Task: Add Nature's Way Alive Childrens Chewable Multi Vtmn to the cart.
Action: Mouse moved to (295, 149)
Screenshot: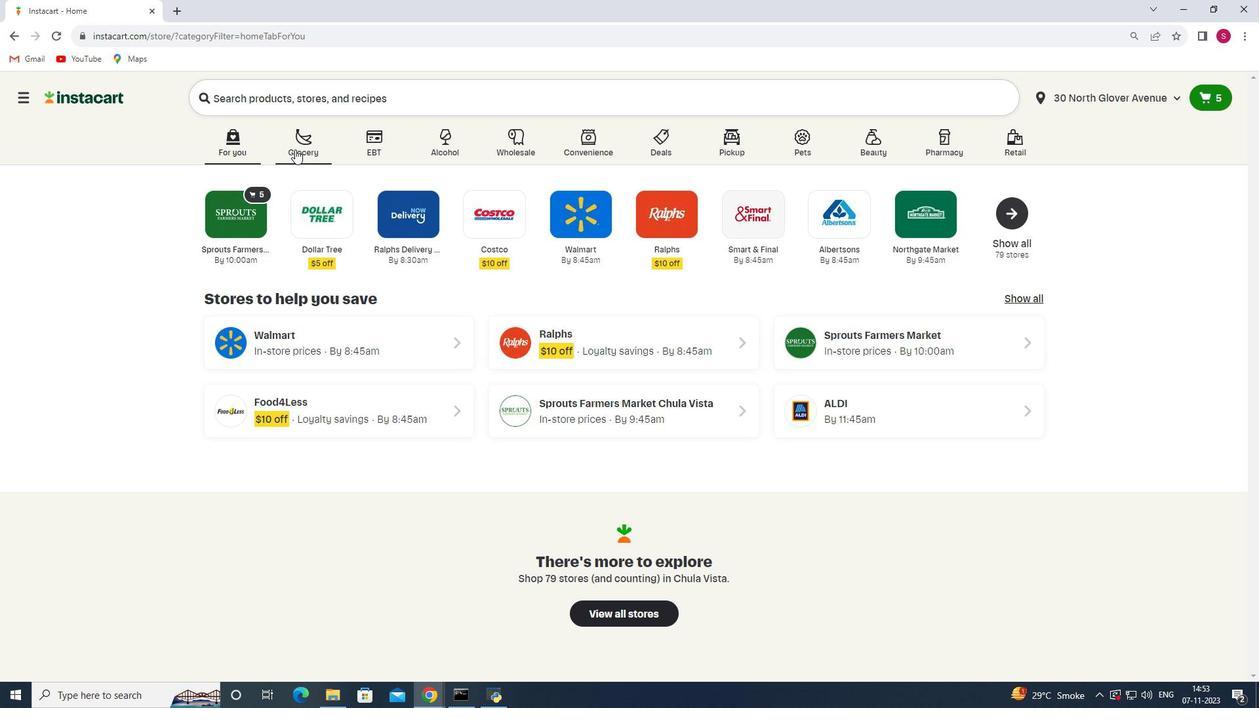 
Action: Mouse pressed left at (295, 149)
Screenshot: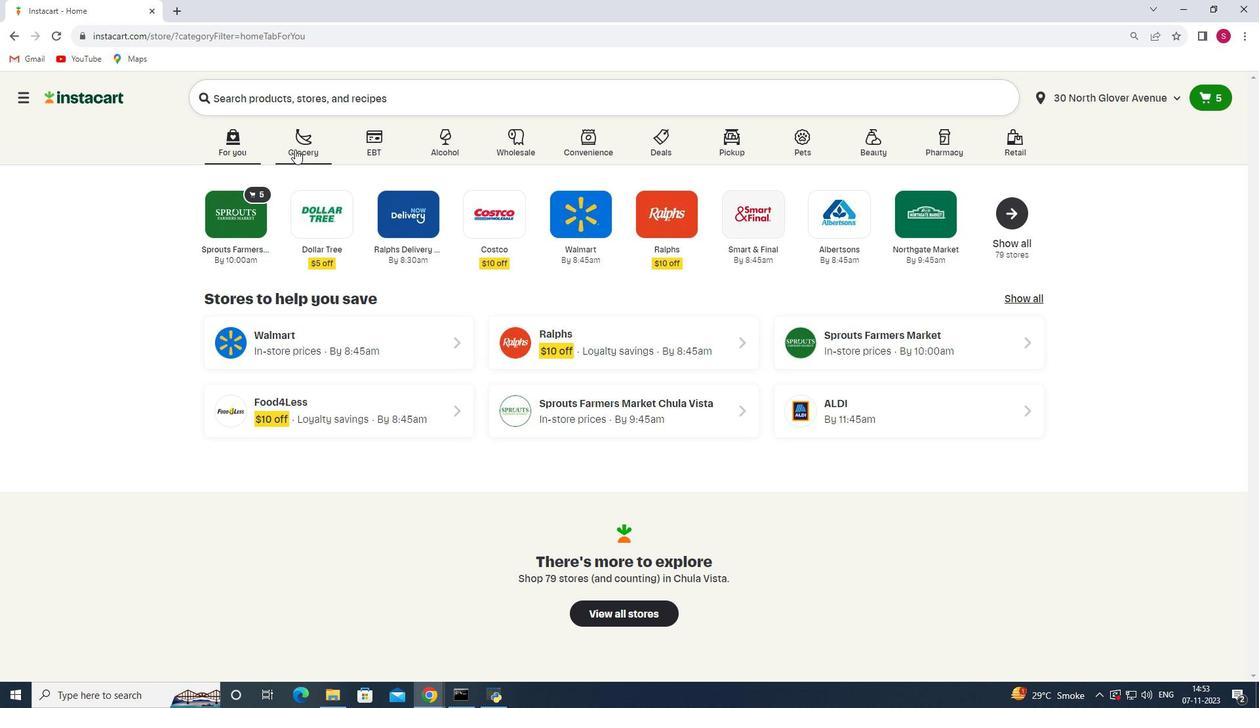 
Action: Mouse moved to (322, 364)
Screenshot: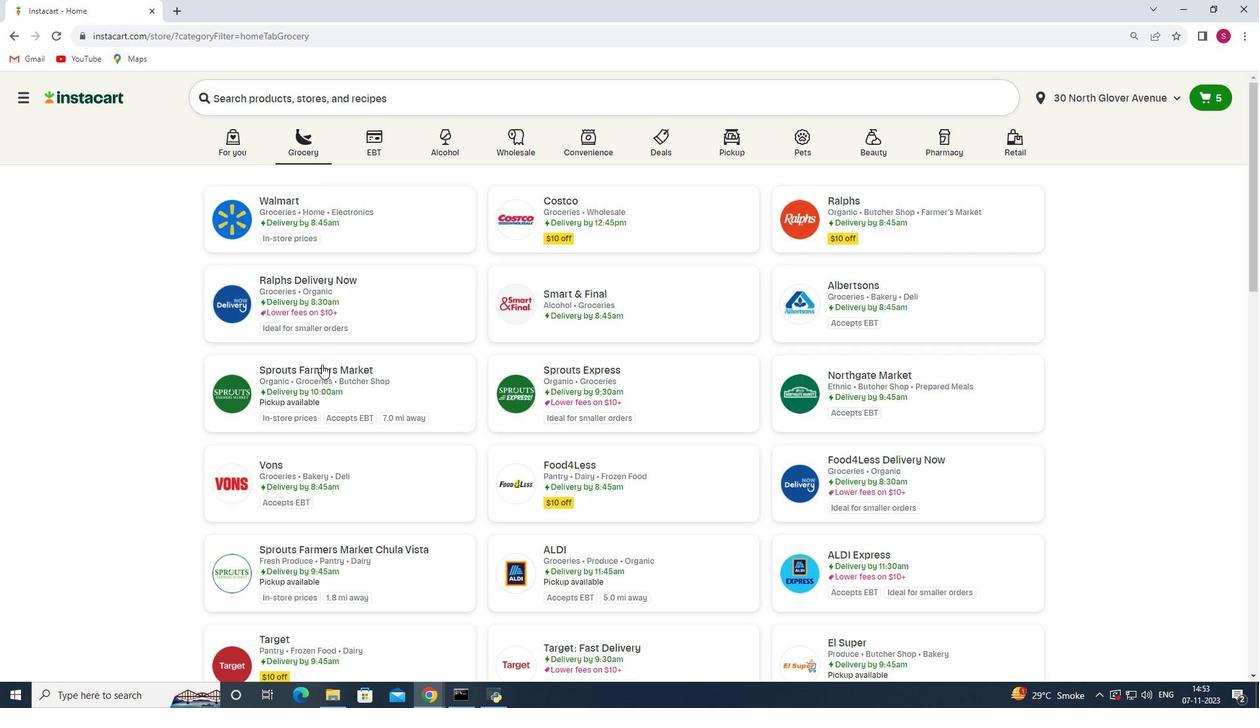 
Action: Mouse pressed left at (322, 364)
Screenshot: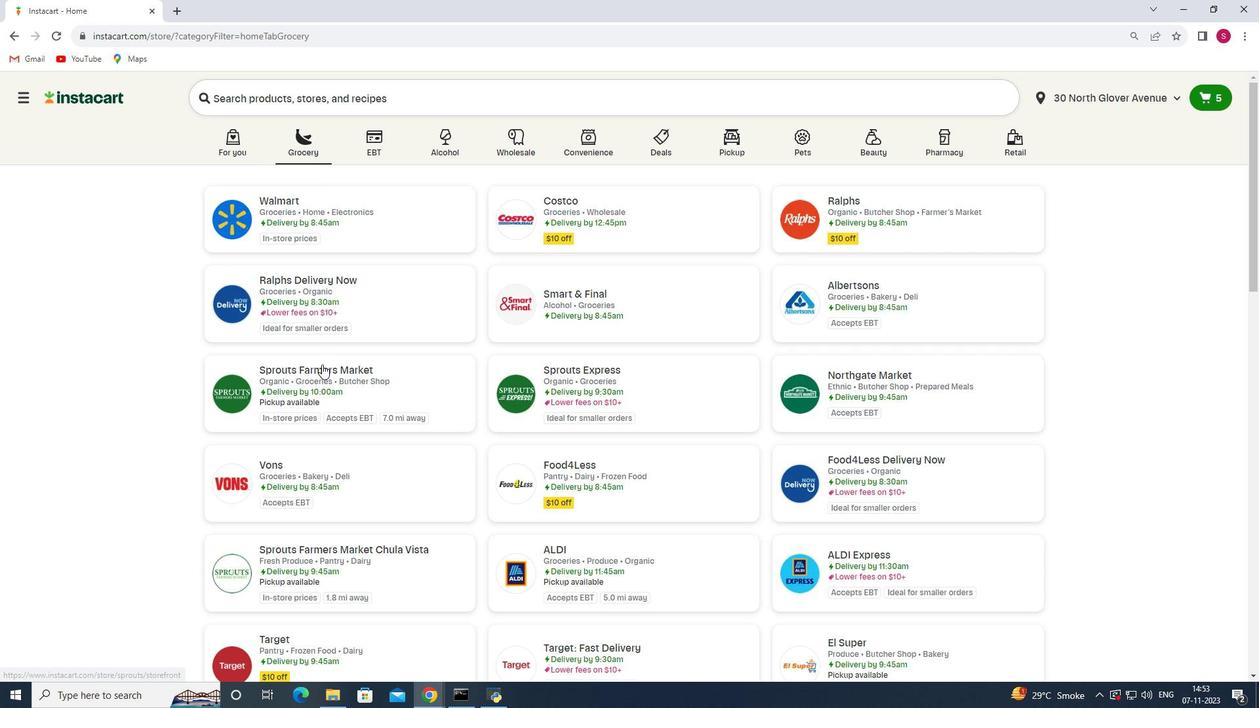 
Action: Mouse moved to (116, 403)
Screenshot: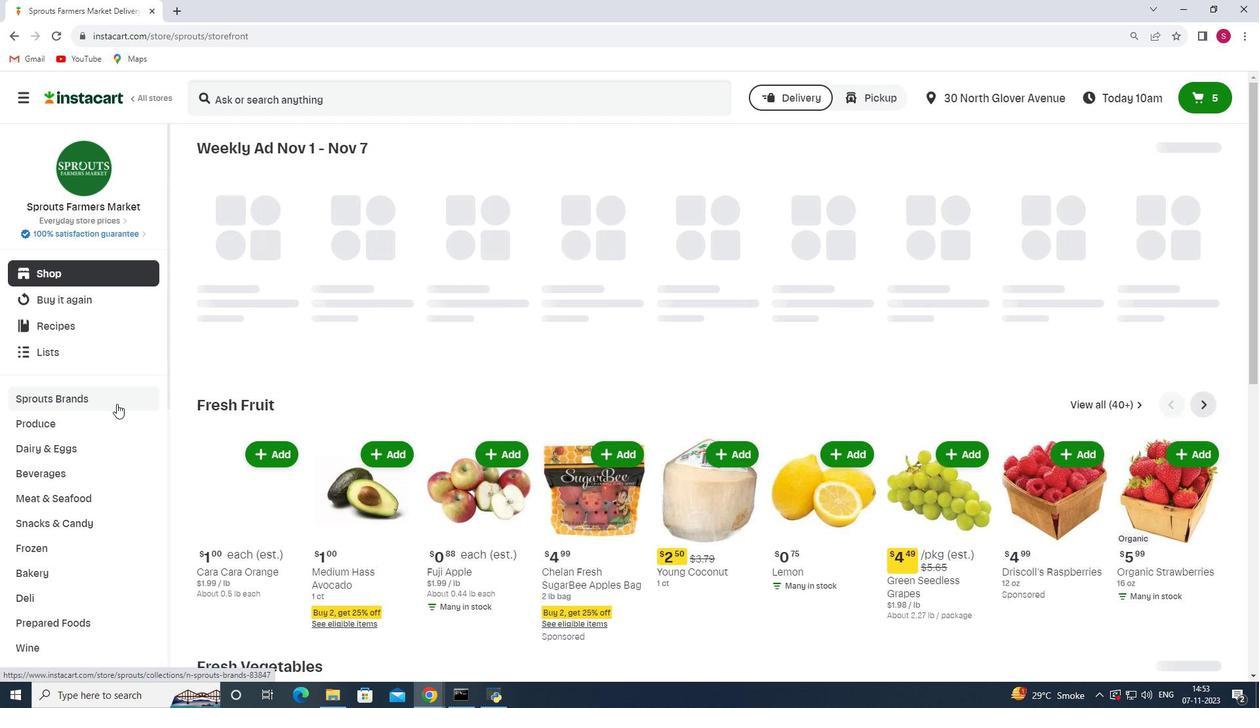 
Action: Mouse scrolled (116, 403) with delta (0, 0)
Screenshot: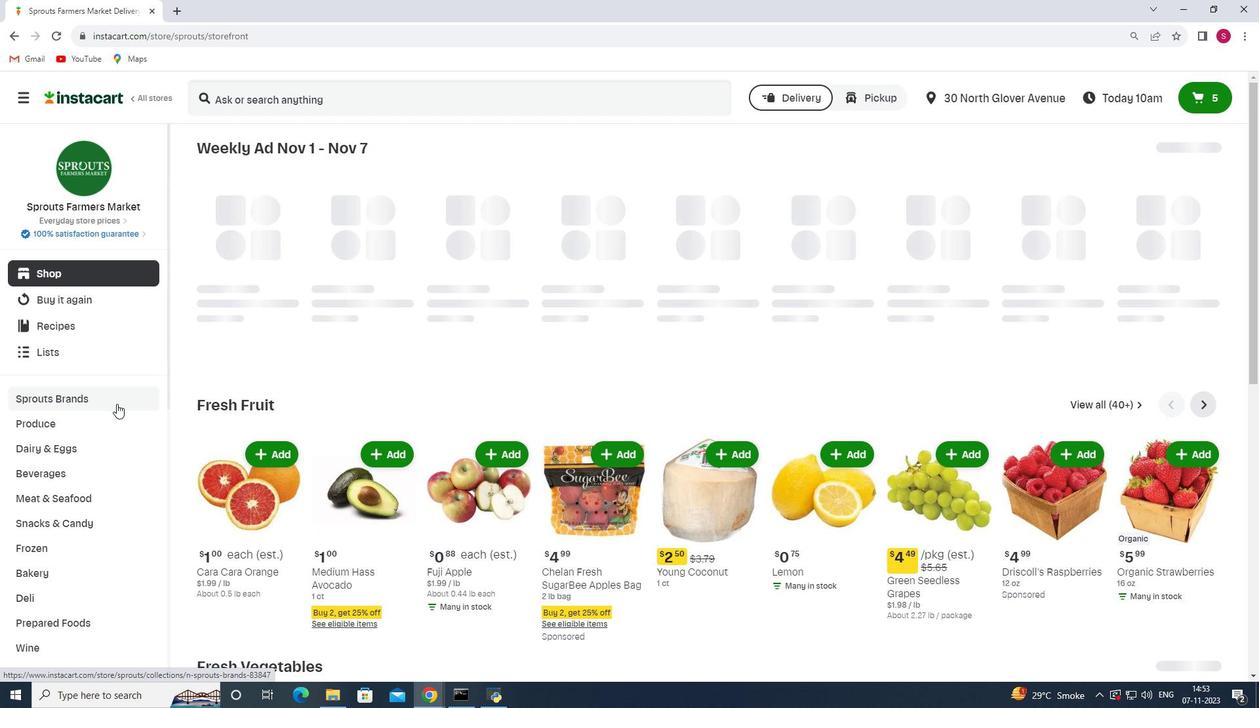 
Action: Mouse scrolled (116, 403) with delta (0, 0)
Screenshot: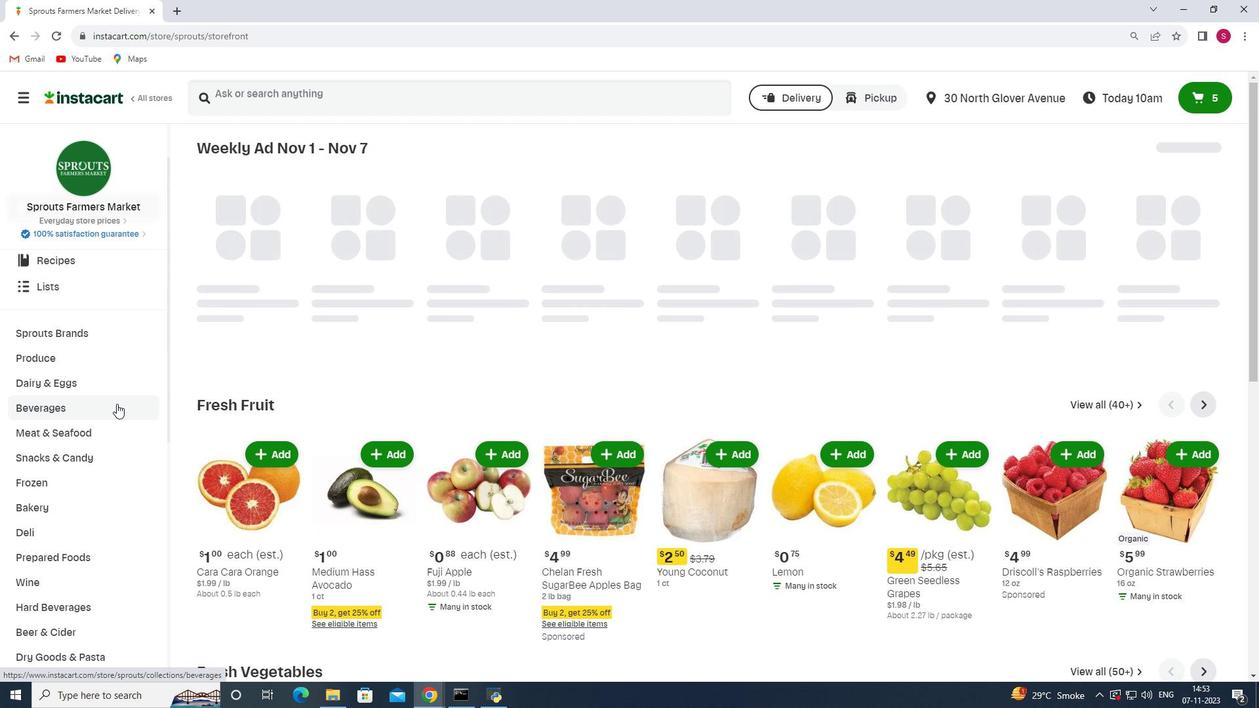 
Action: Mouse scrolled (116, 403) with delta (0, 0)
Screenshot: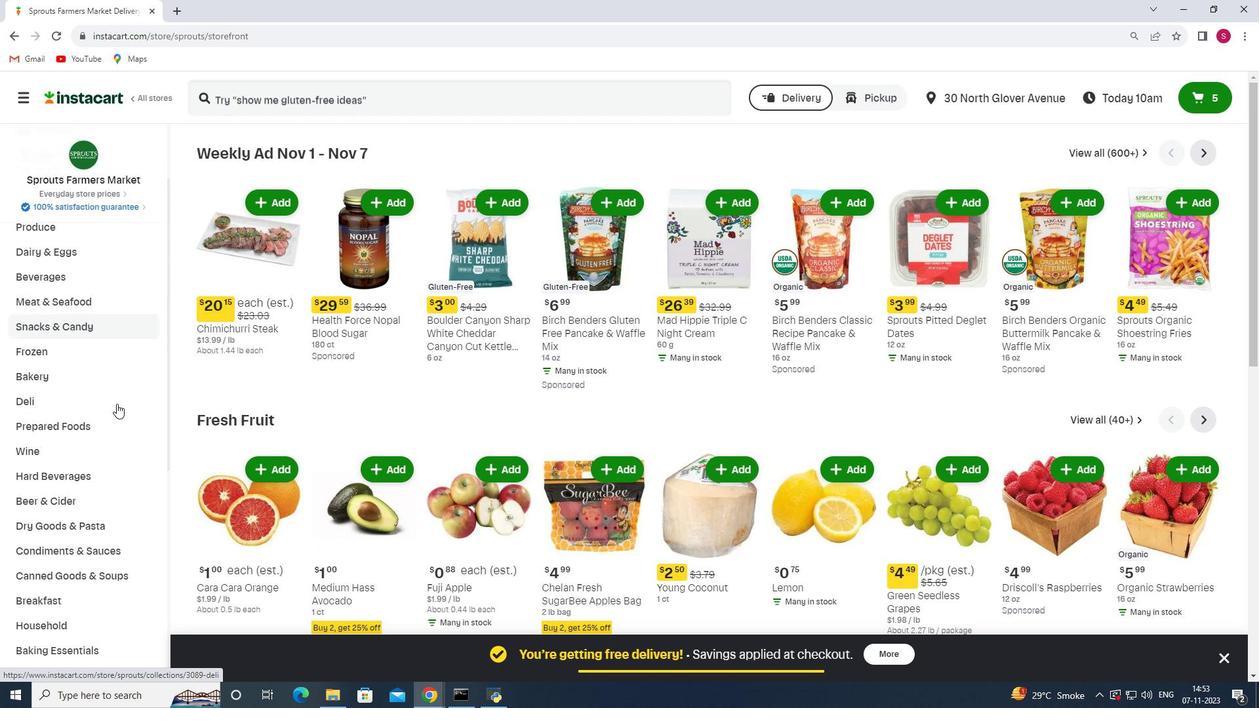 
Action: Mouse scrolled (116, 403) with delta (0, 0)
Screenshot: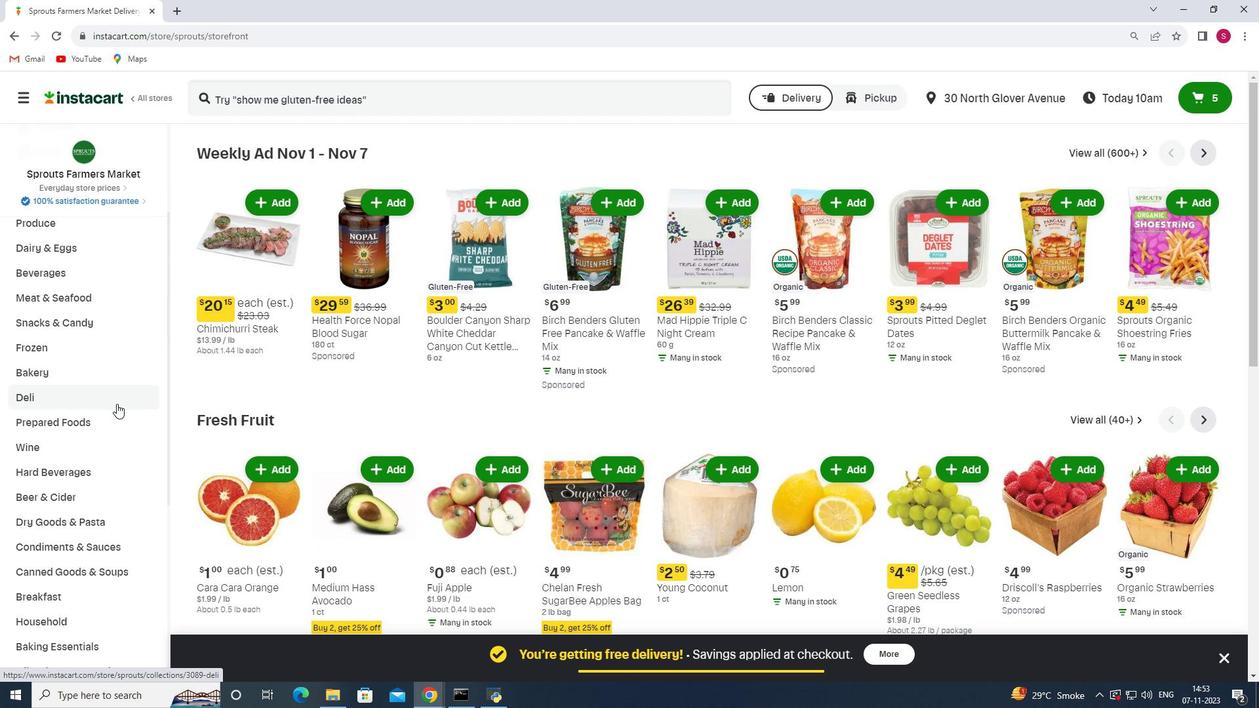 
Action: Mouse scrolled (116, 403) with delta (0, 0)
Screenshot: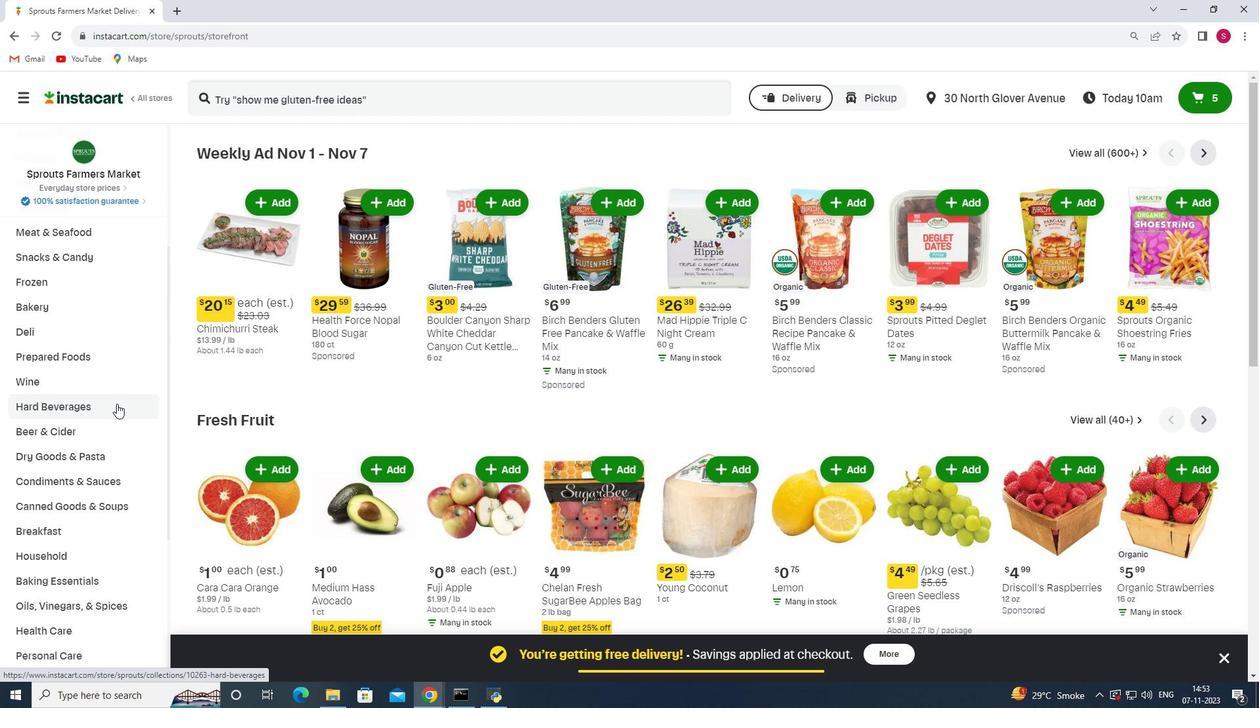 
Action: Mouse scrolled (116, 403) with delta (0, 0)
Screenshot: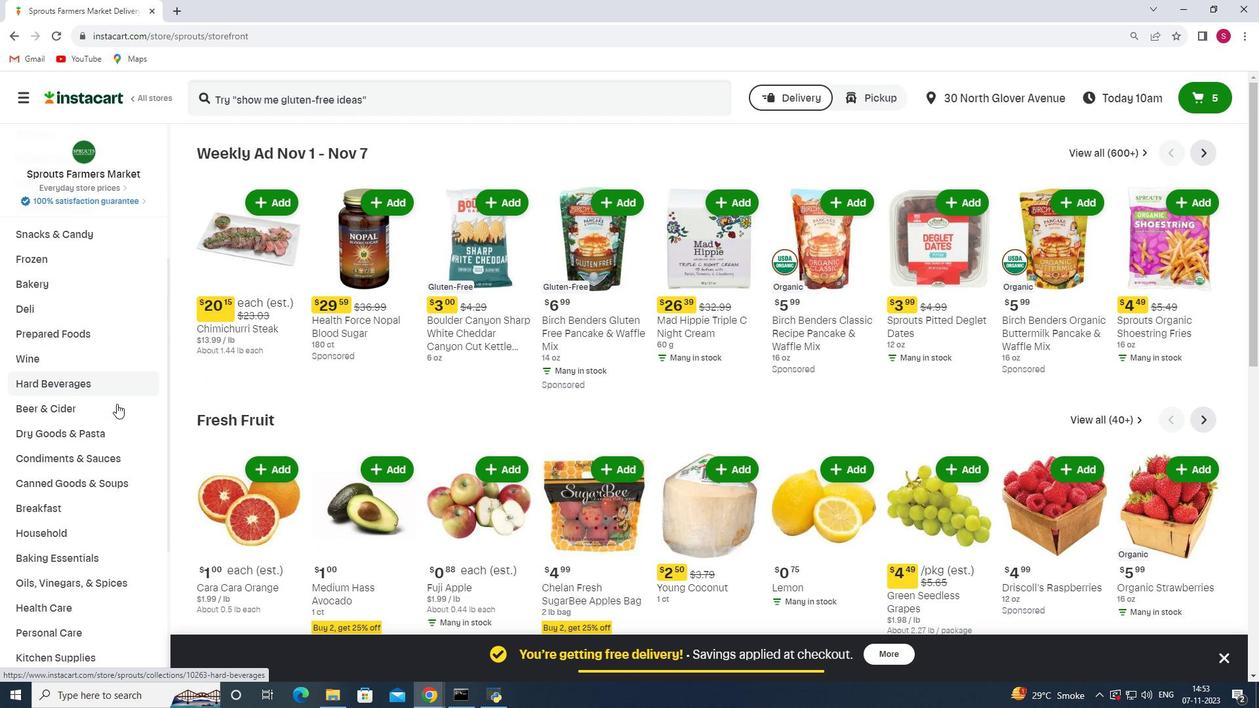 
Action: Mouse scrolled (116, 403) with delta (0, 0)
Screenshot: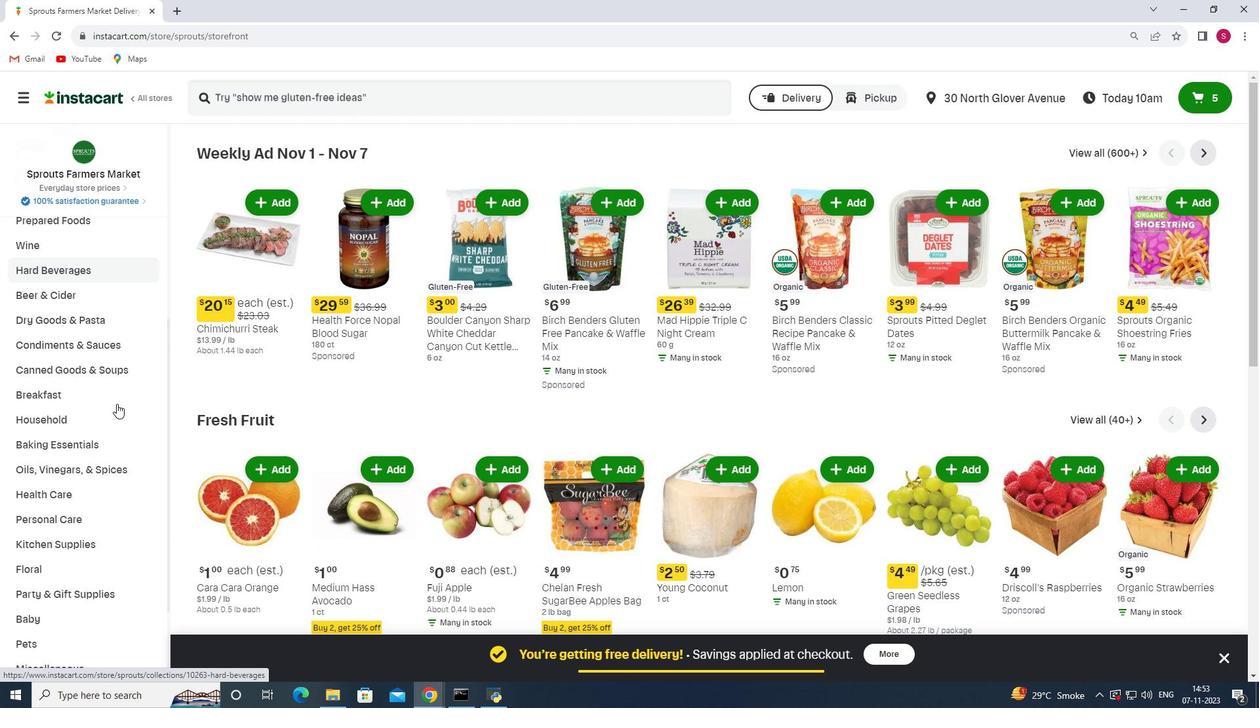 
Action: Mouse moved to (72, 436)
Screenshot: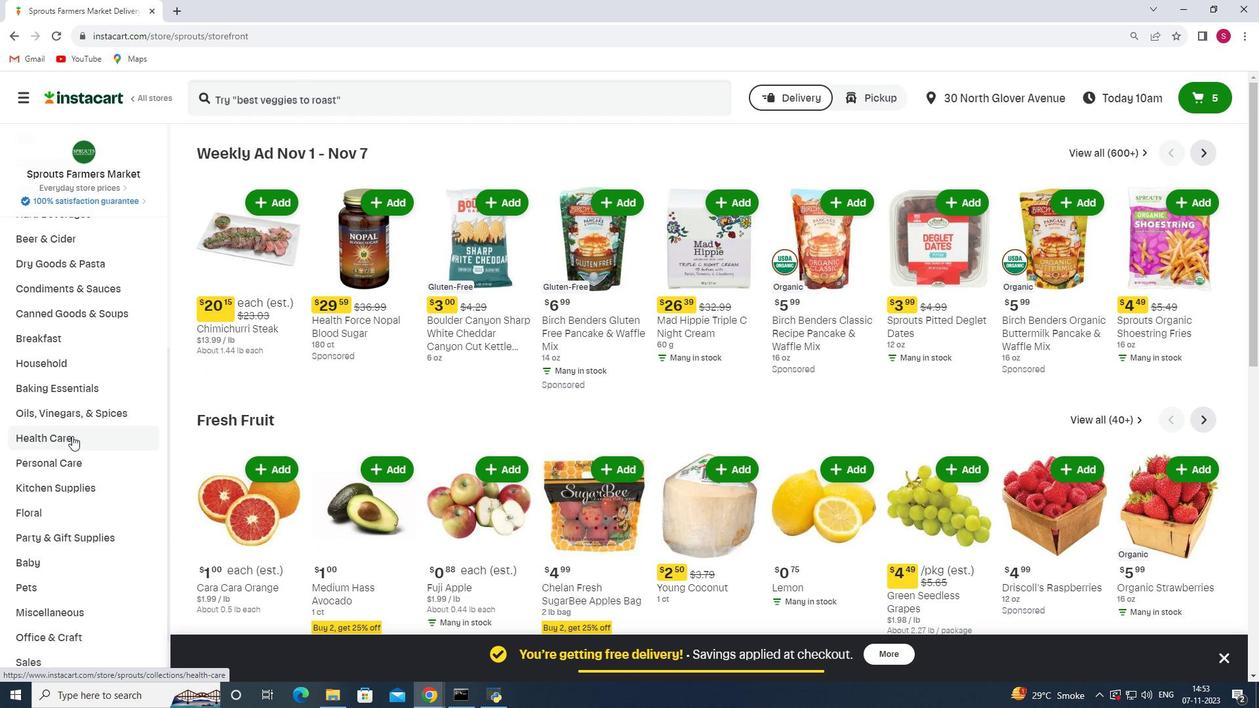 
Action: Mouse pressed left at (72, 436)
Screenshot: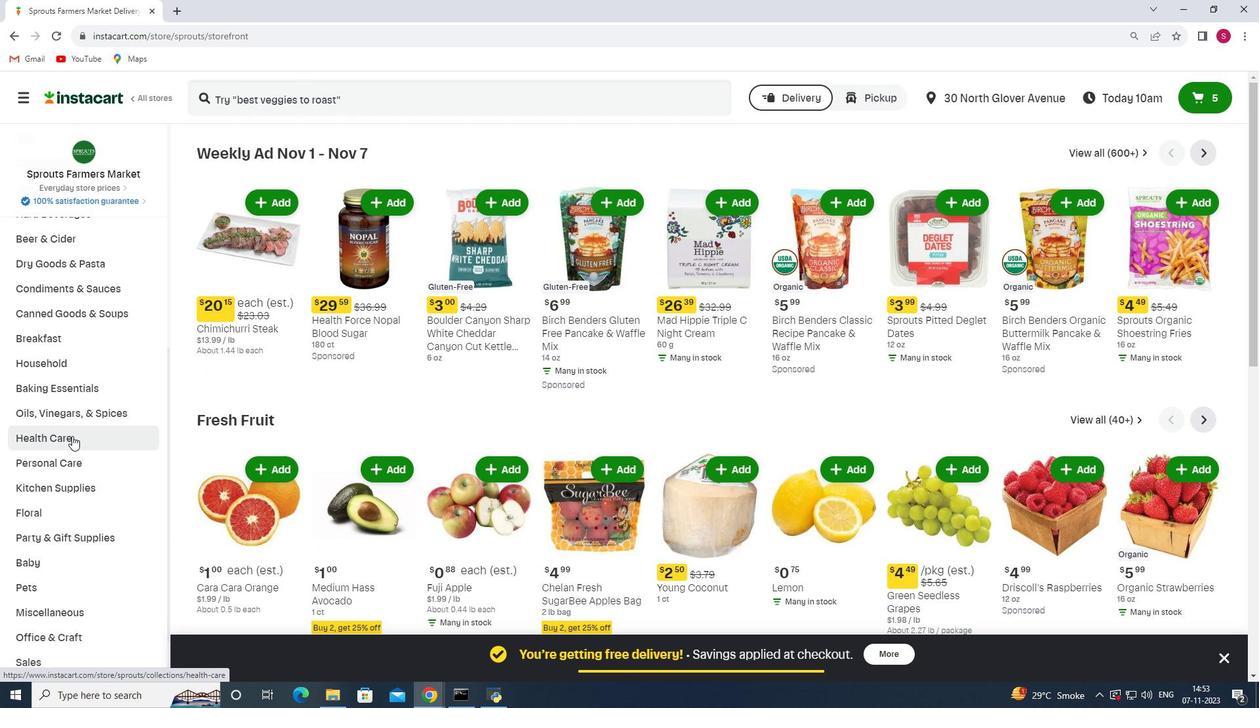 
Action: Mouse moved to (499, 181)
Screenshot: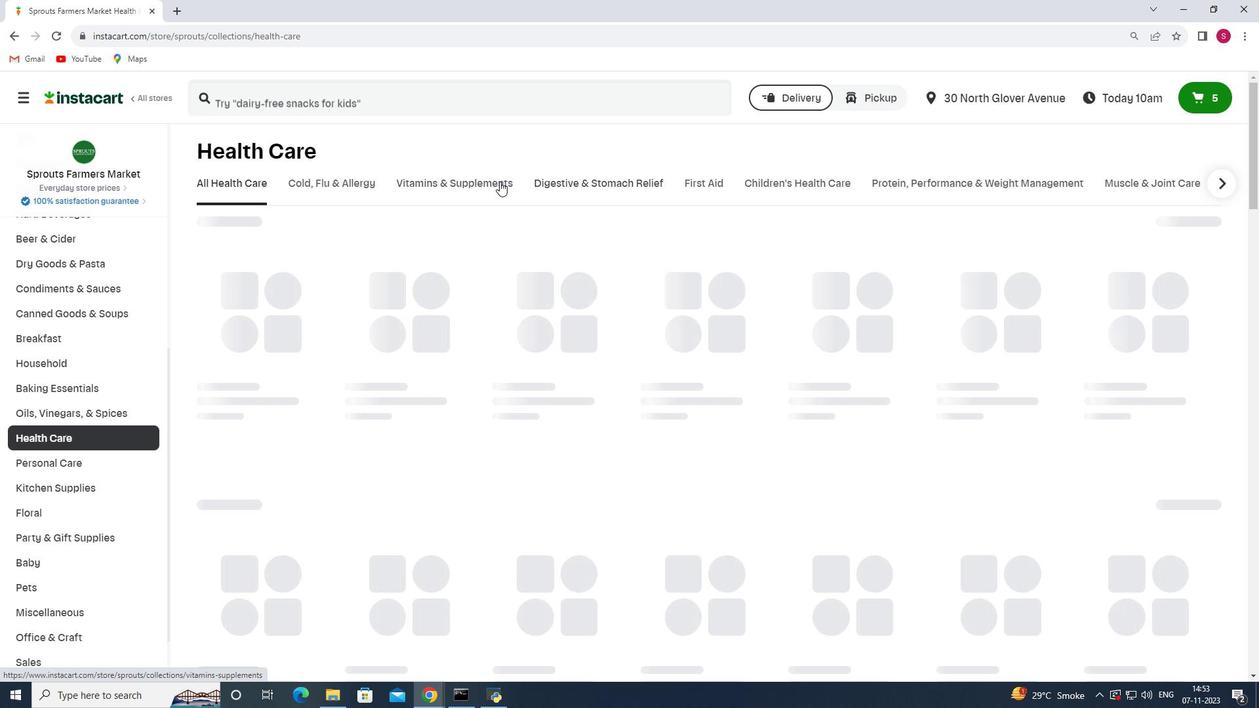 
Action: Mouse pressed left at (499, 181)
Screenshot: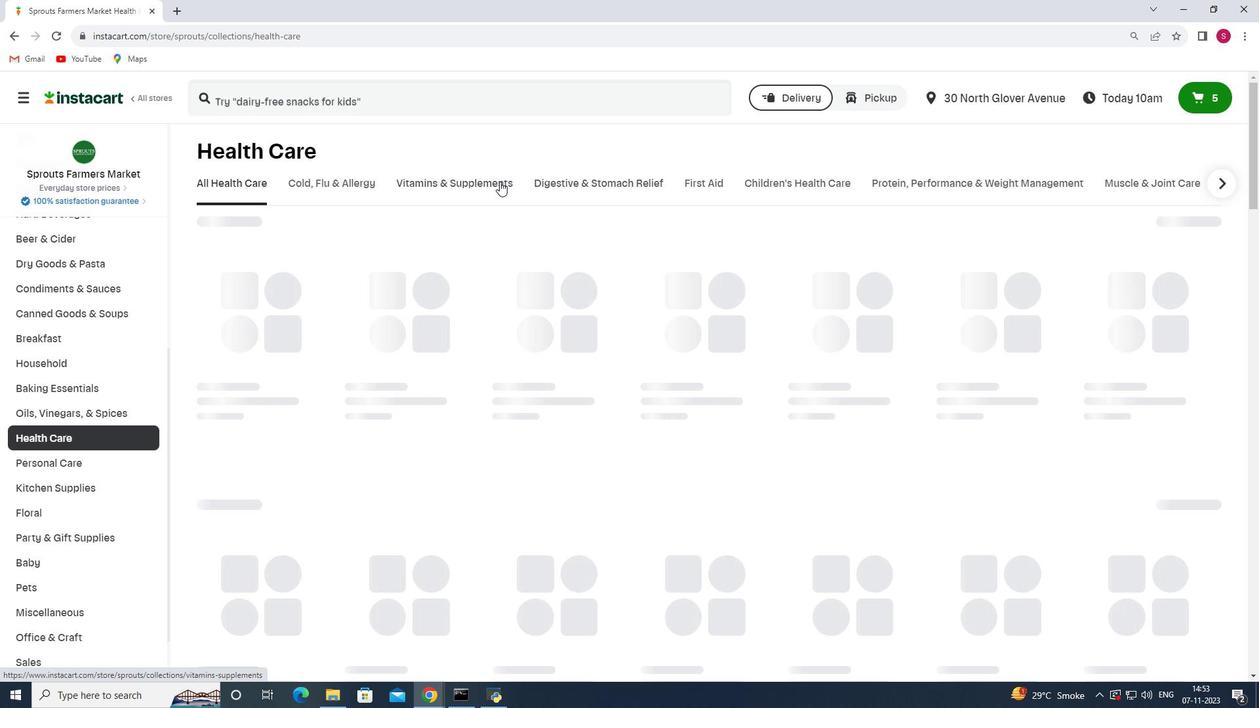 
Action: Mouse moved to (724, 242)
Screenshot: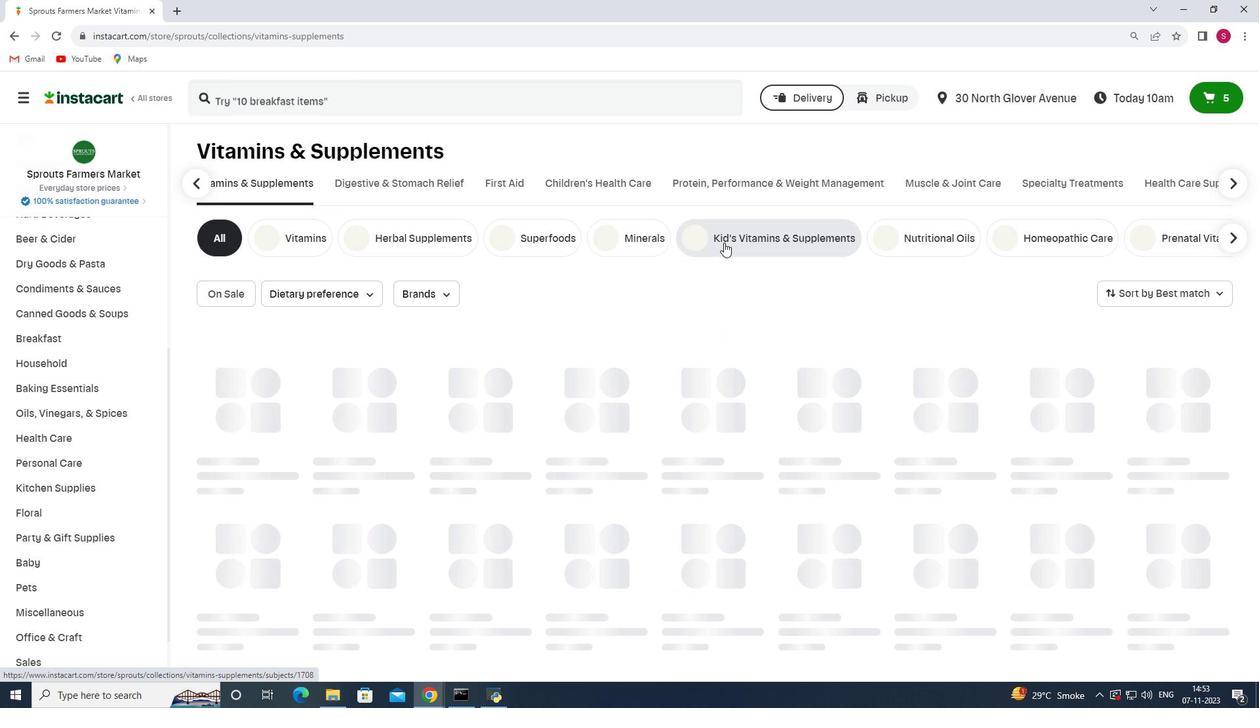 
Action: Mouse pressed left at (724, 242)
Screenshot: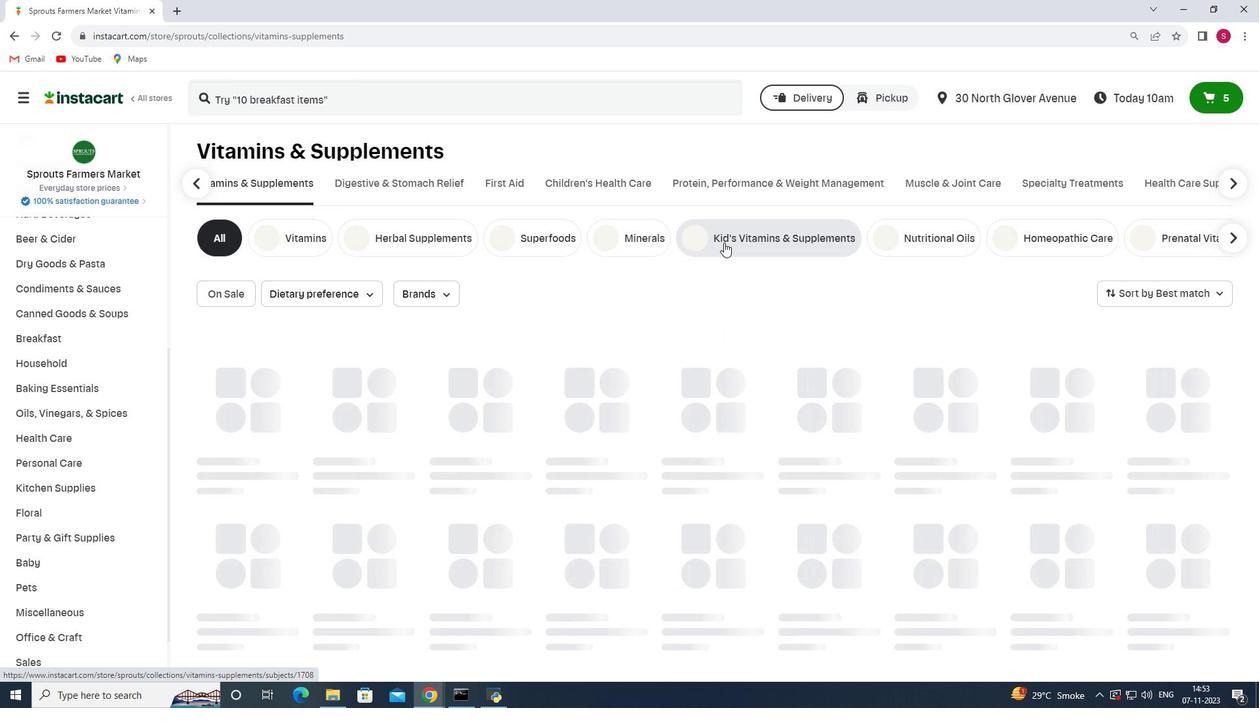 
Action: Mouse moved to (339, 95)
Screenshot: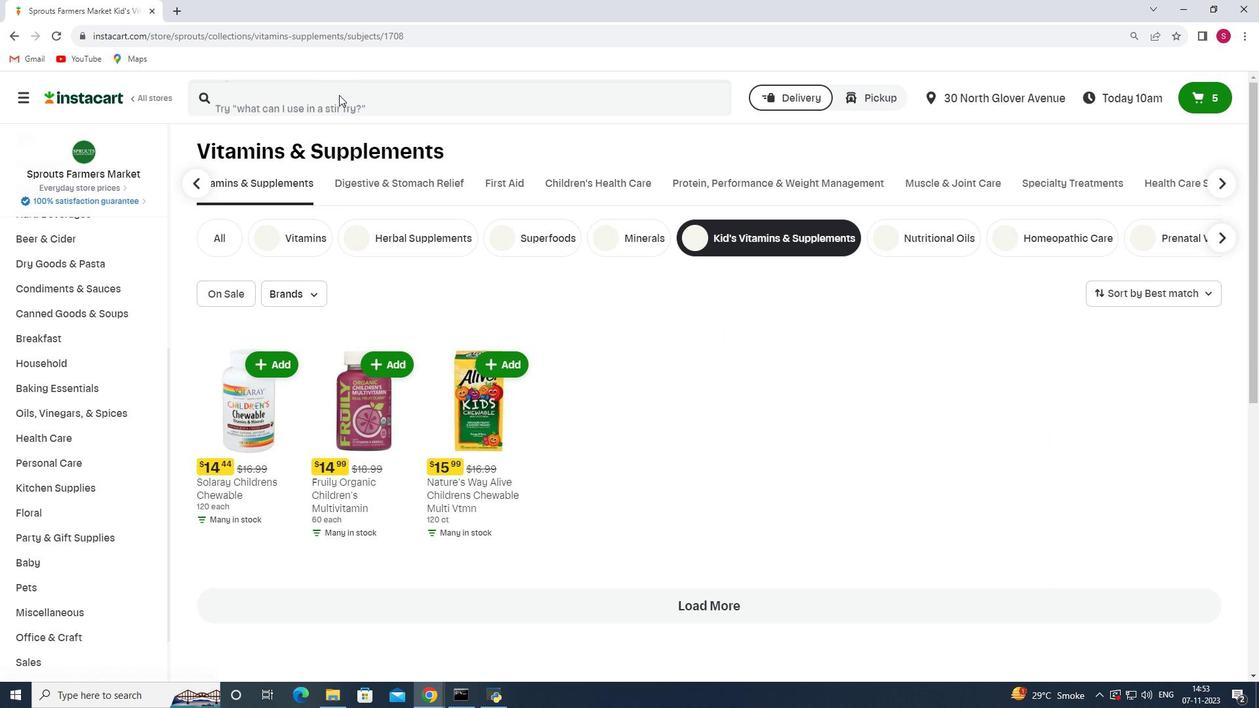 
Action: Mouse pressed left at (339, 95)
Screenshot: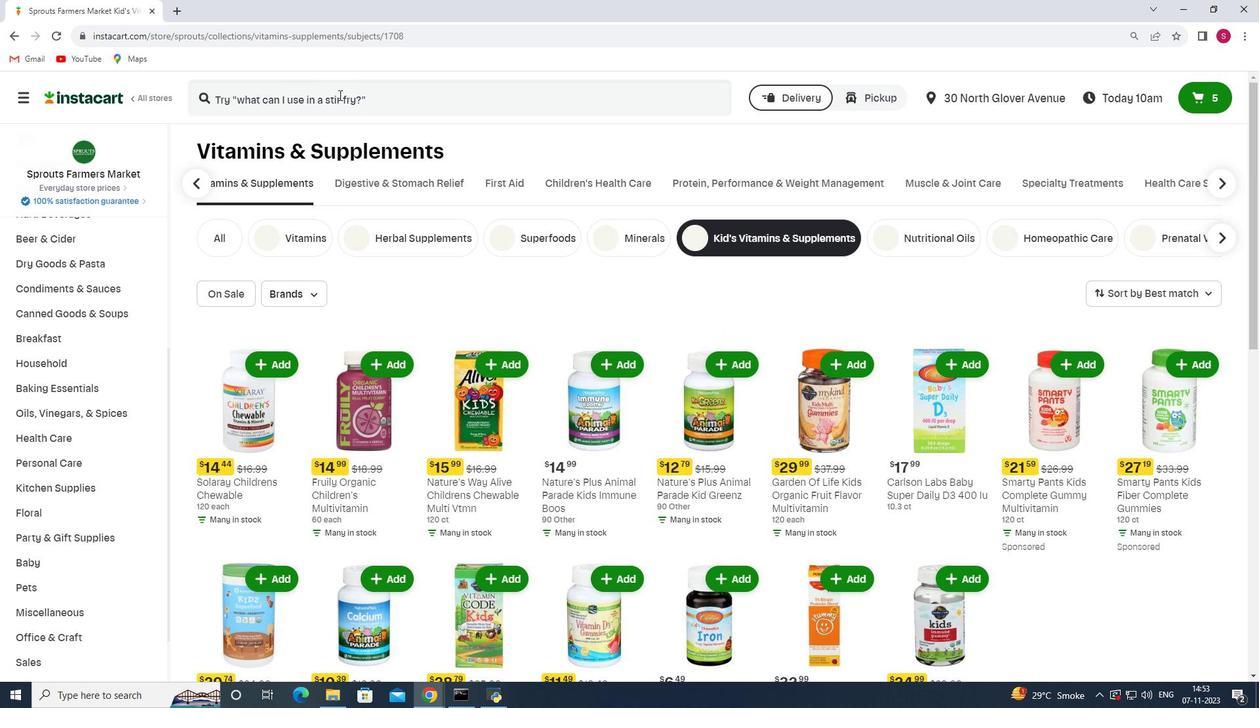 
Action: Key pressed <Key.shift>Nature's<Key.space><Key.shift>Way<Key.space><Key.shift>Alive<Key.space><Key.shift>Childrens<Key.space><Key.shift>Chewable<Key.space><Key.shift>Multi<Key.space>vtmn<Key.enter>
Screenshot: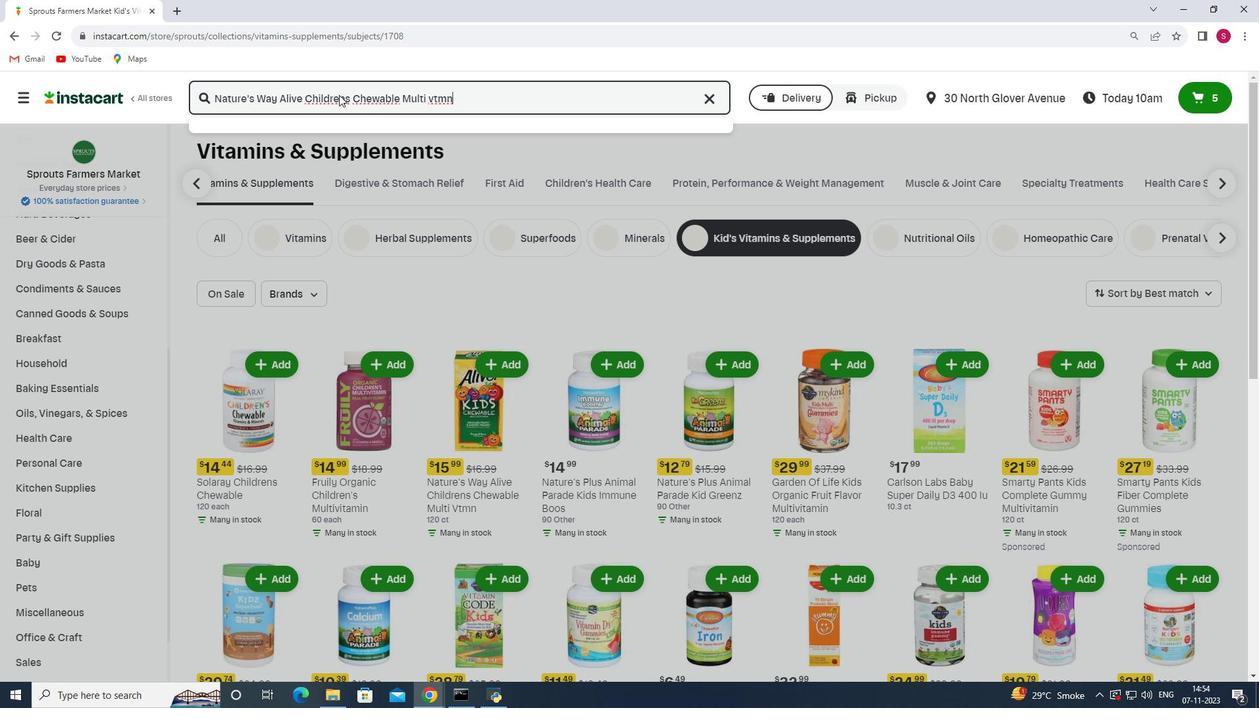 
Action: Mouse moved to (373, 207)
Screenshot: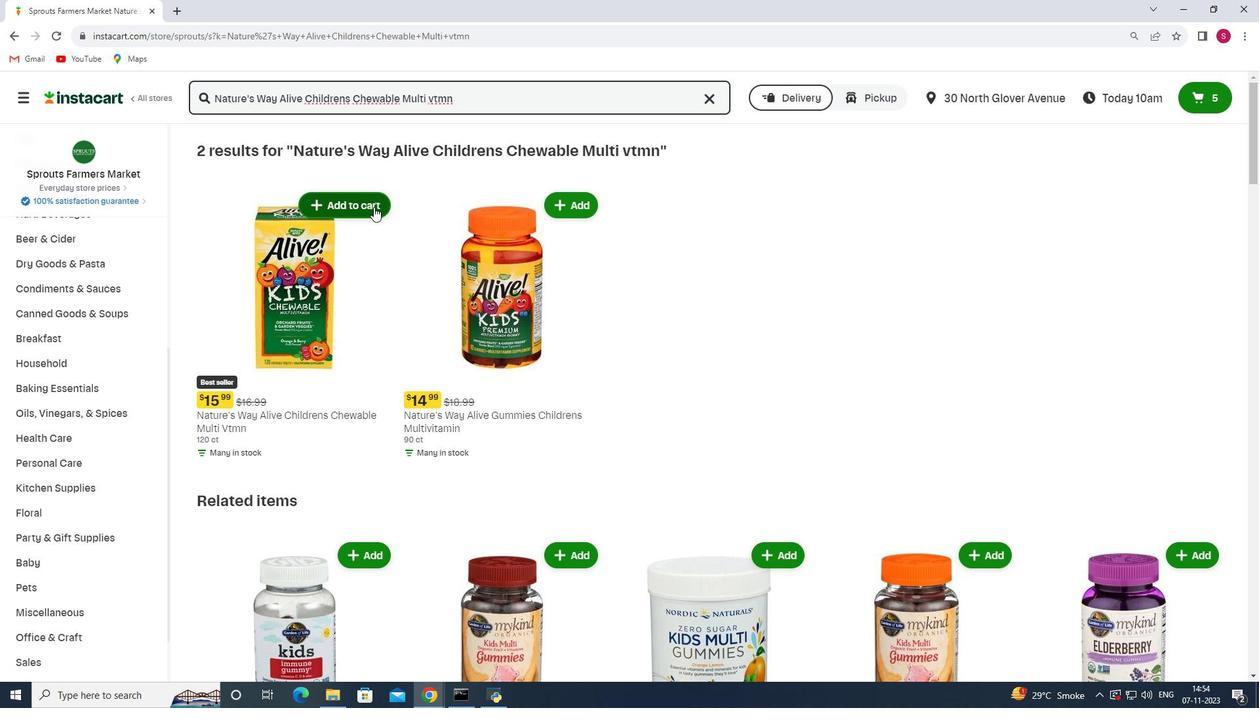 
Action: Mouse pressed left at (373, 207)
Screenshot: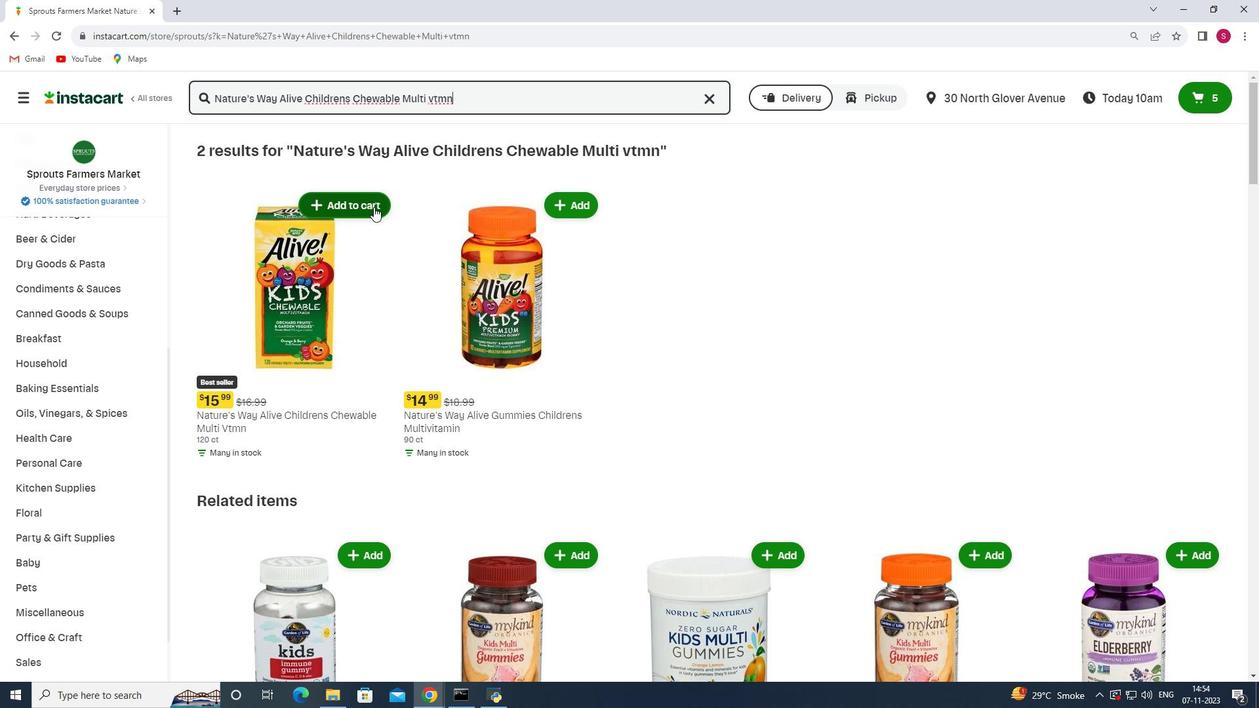 
Action: Mouse moved to (384, 247)
Screenshot: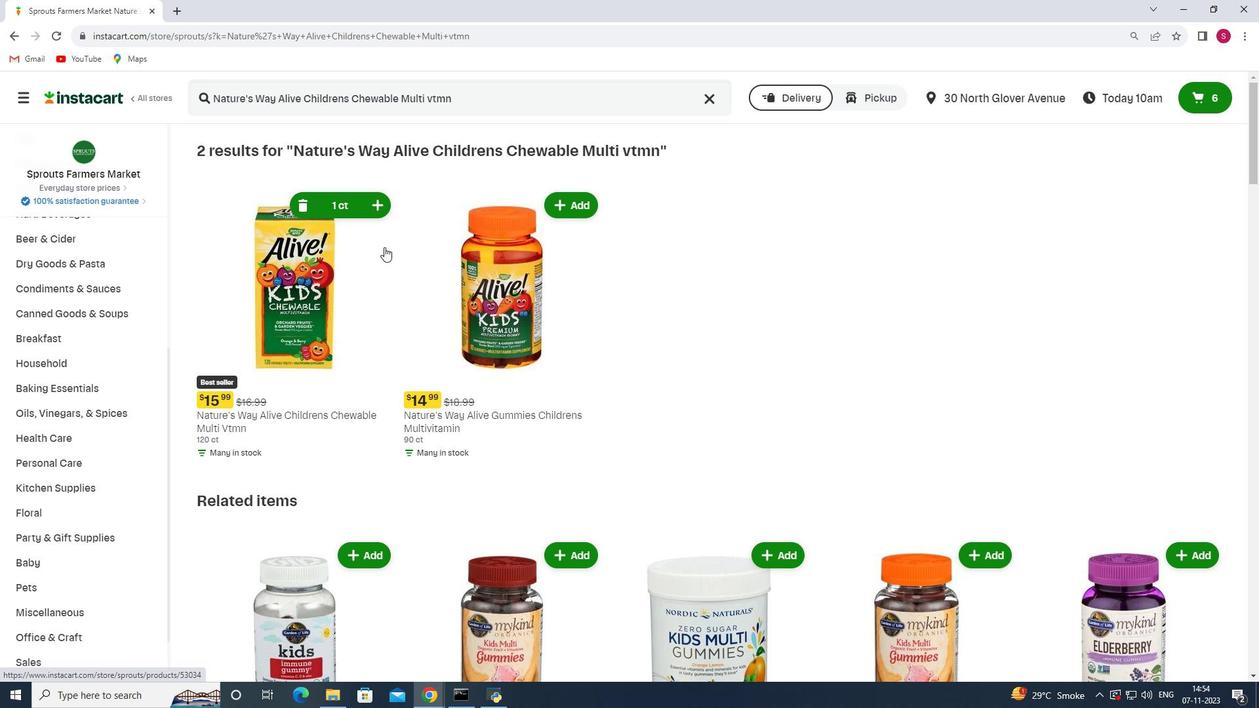 
